 Task: Open a blank sheet, save the file as cultivatepositivemind.rtf Add Heading 'Steps to cultivate a positive mindset: 'Add the following points with circle bullets '•	Gratitude_x000D_
•	Challenge negative thoughts_x000D_
' Highlight heading with color  Bright Green ,change the font size of heading and points to 18
Action: Mouse moved to (110, 54)
Screenshot: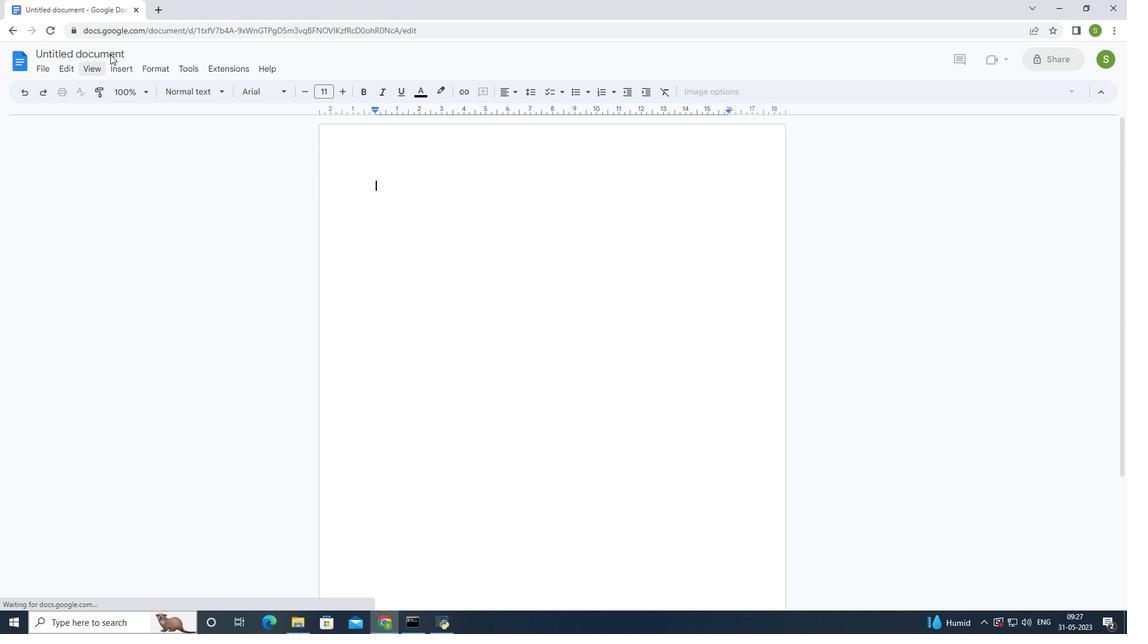 
Action: Mouse pressed left at (110, 54)
Screenshot: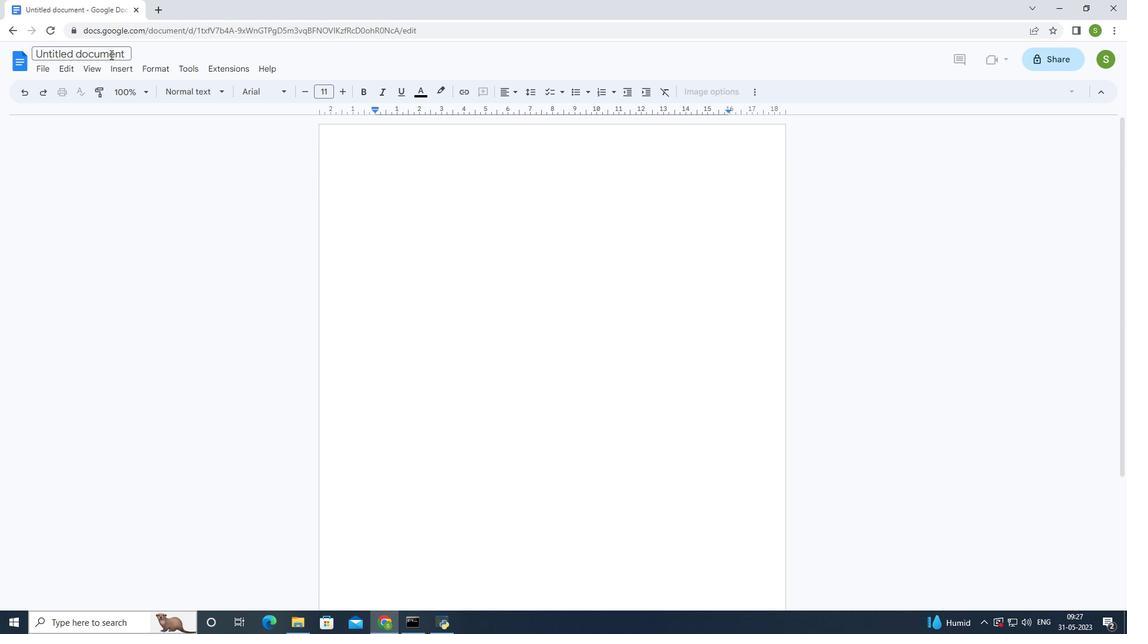 
Action: Mouse moved to (113, 52)
Screenshot: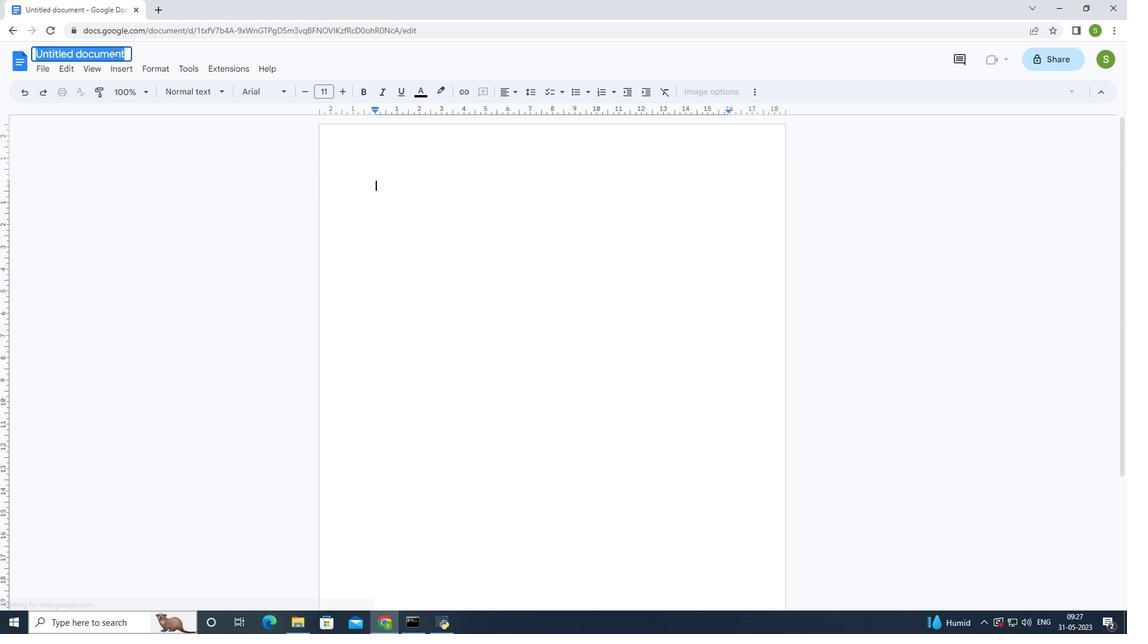 
Action: Key pressed cultivatepositvemind<Key.enter>
Screenshot: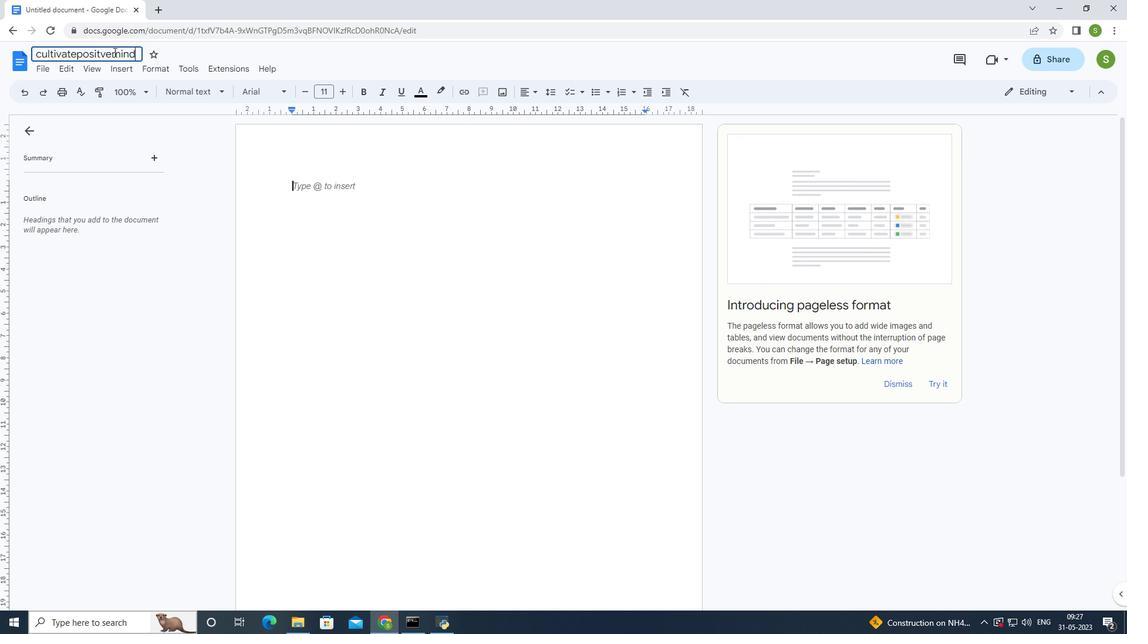 
Action: Mouse moved to (376, 203)
Screenshot: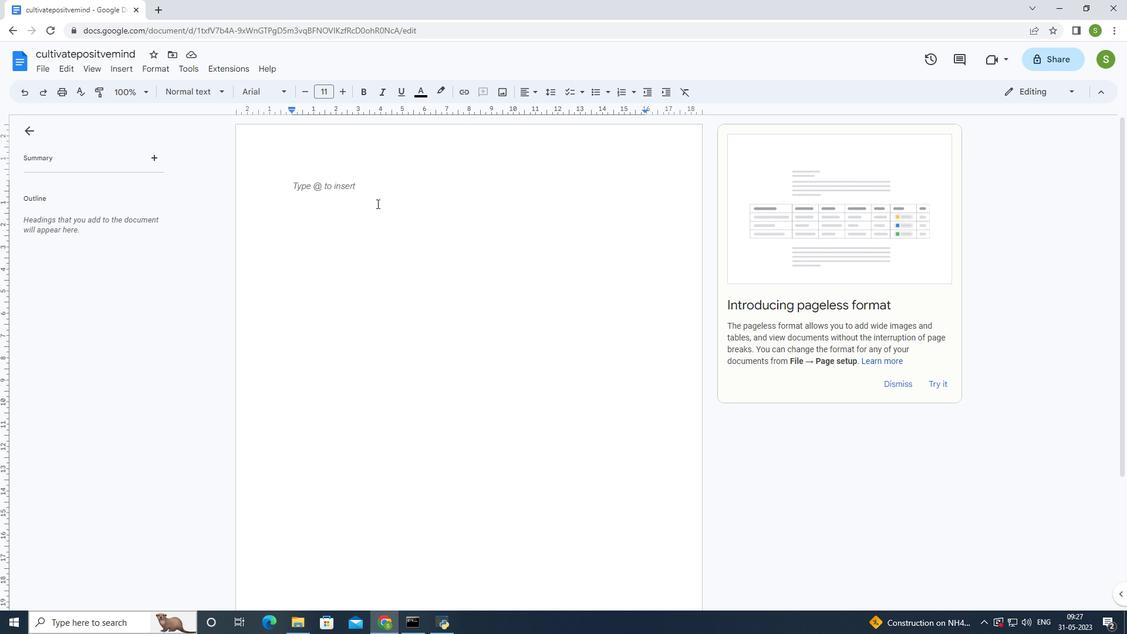 
Action: Mouse pressed left at (376, 203)
Screenshot: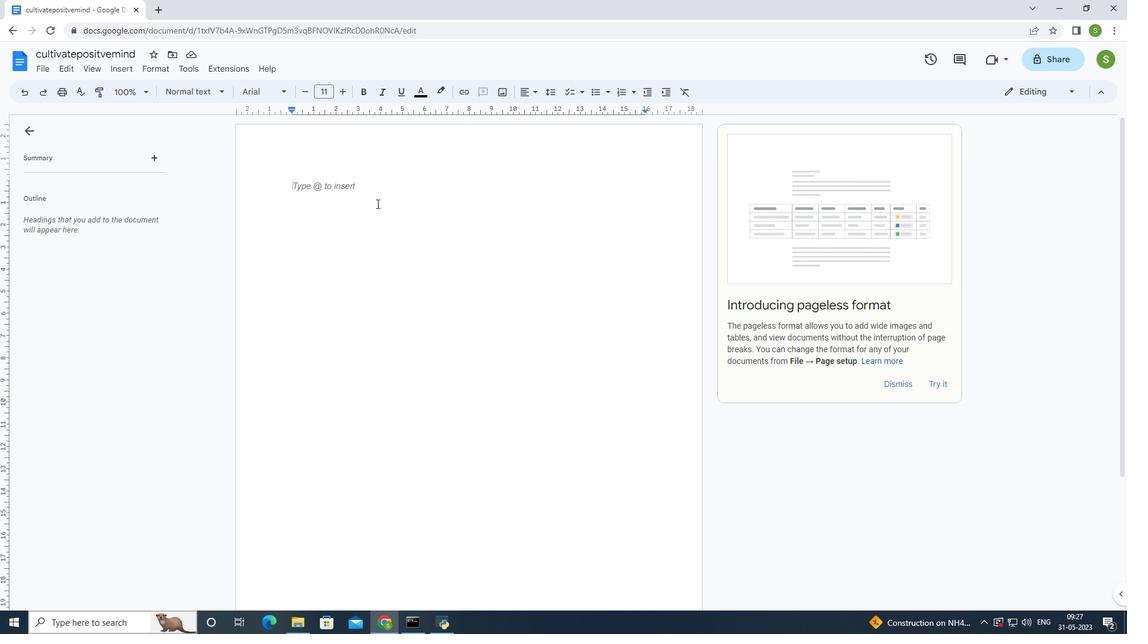 
Action: Mouse moved to (322, 185)
Screenshot: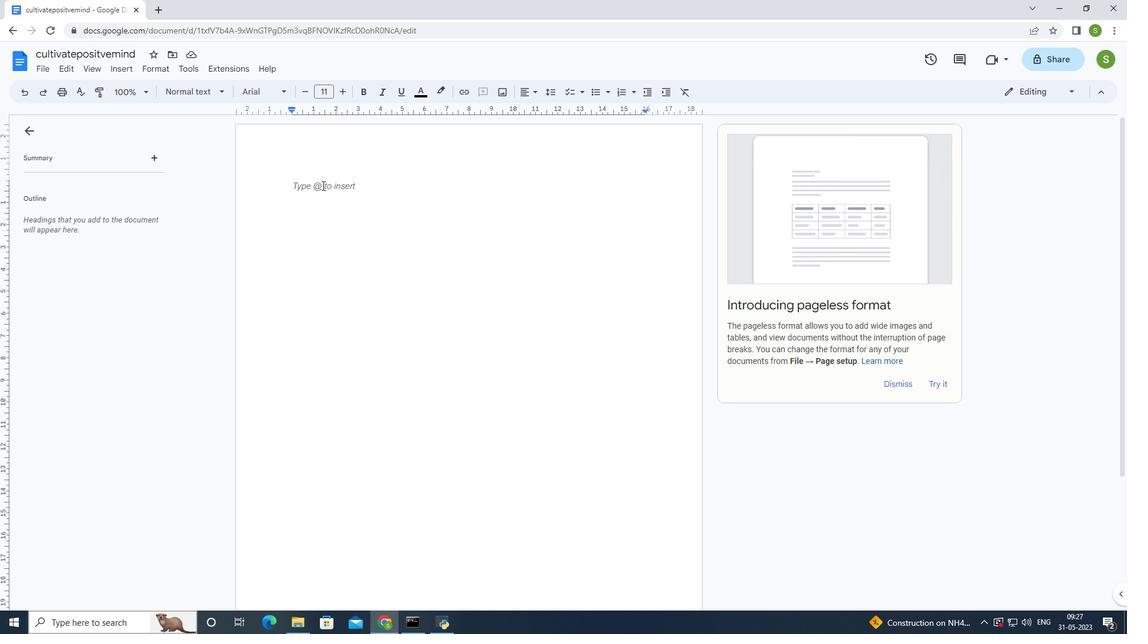 
Action: Mouse pressed left at (322, 185)
Screenshot: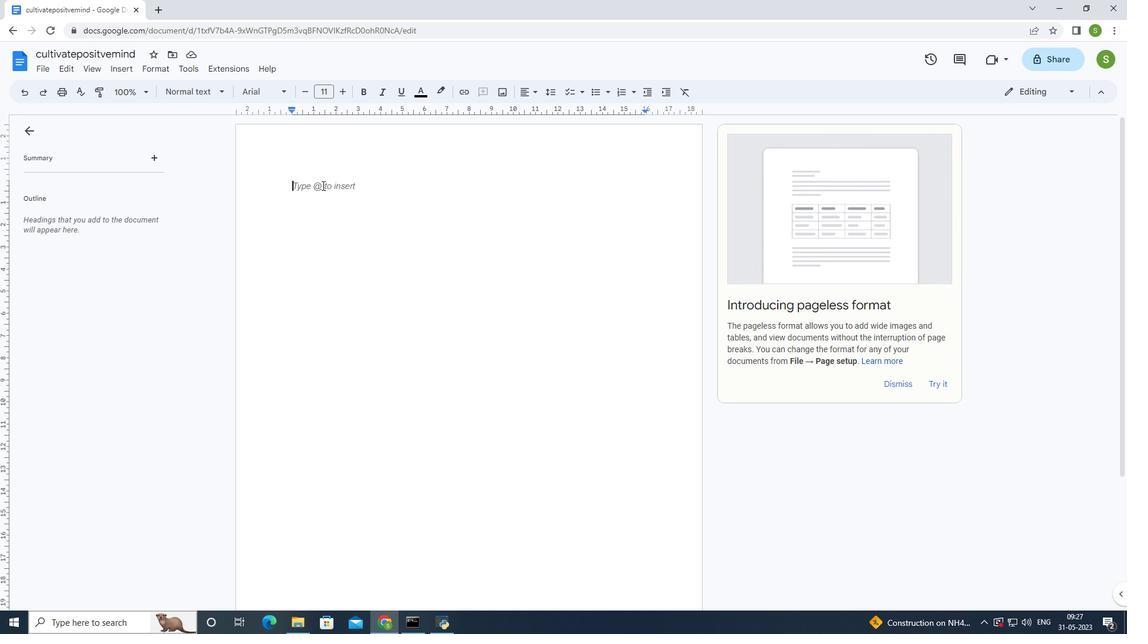 
Action: Mouse moved to (369, 181)
Screenshot: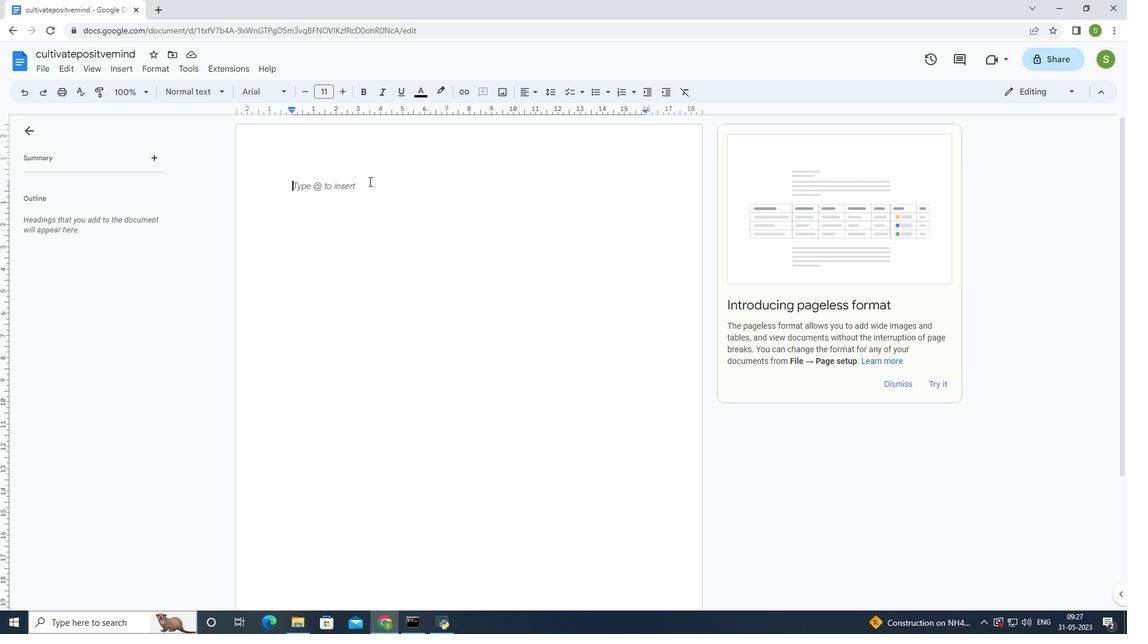 
Action: Key pressed <Key.shift>Steps<Key.space>to<Key.space>cultivate<Key.space>a<Key.space>positive<Key.space>mindset
Screenshot: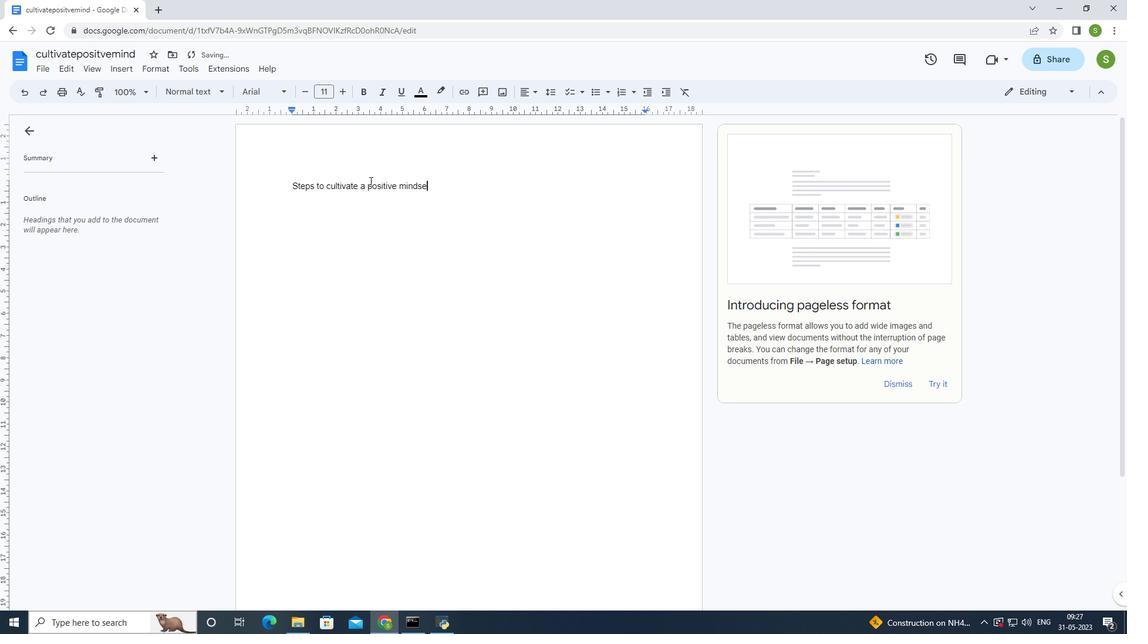 
Action: Mouse moved to (367, 183)
Screenshot: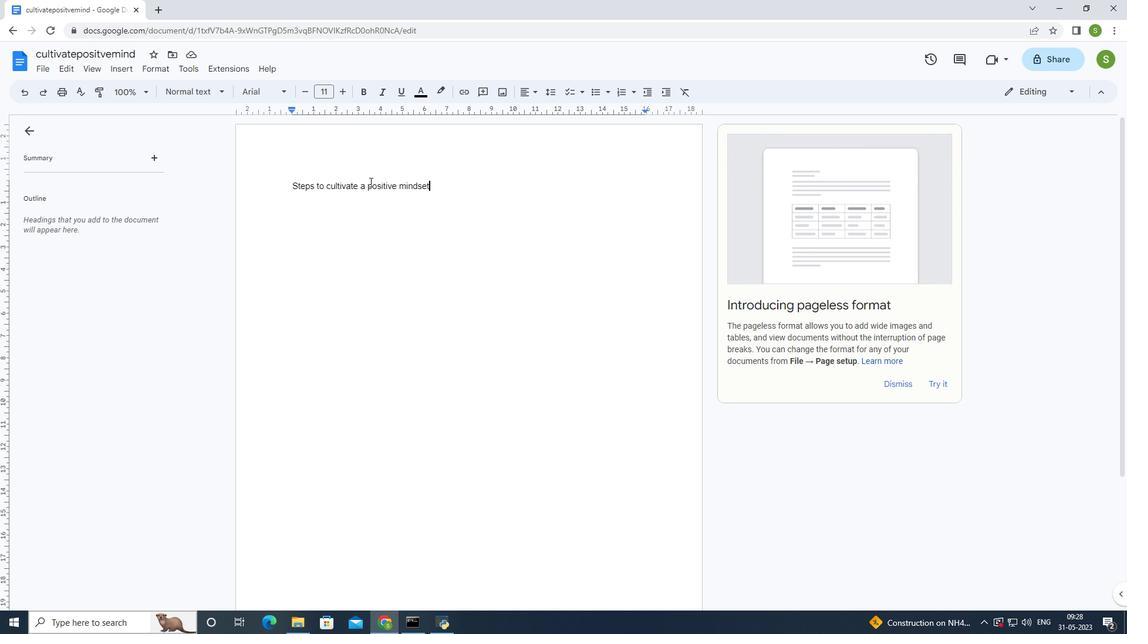 
Action: Key pressed <Key.enter>
Screenshot: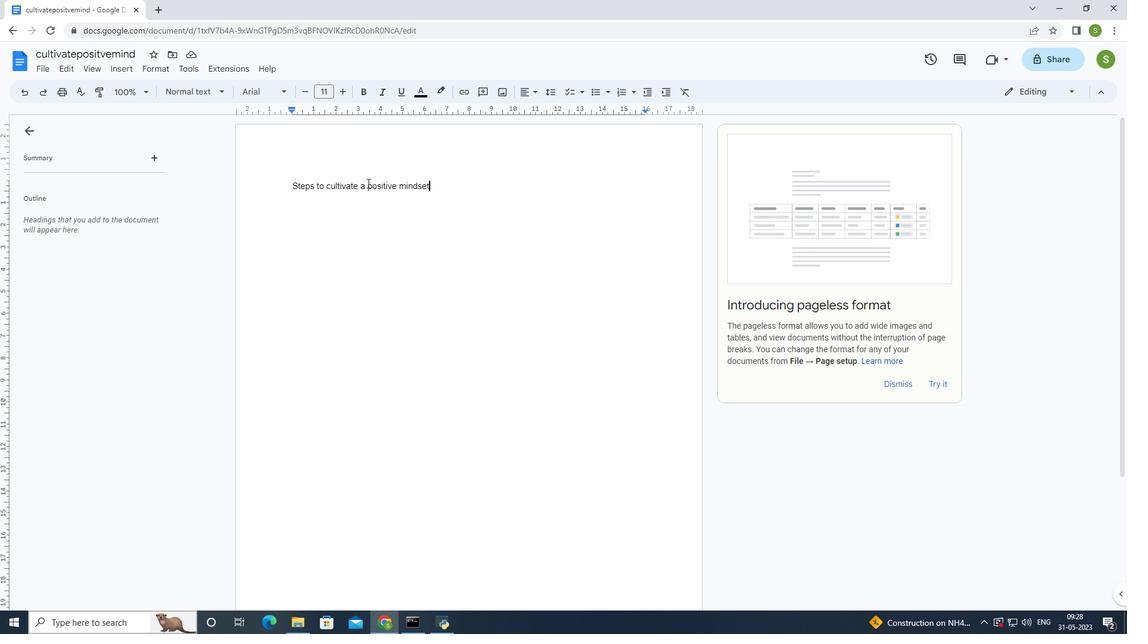 
Action: Mouse moved to (599, 91)
Screenshot: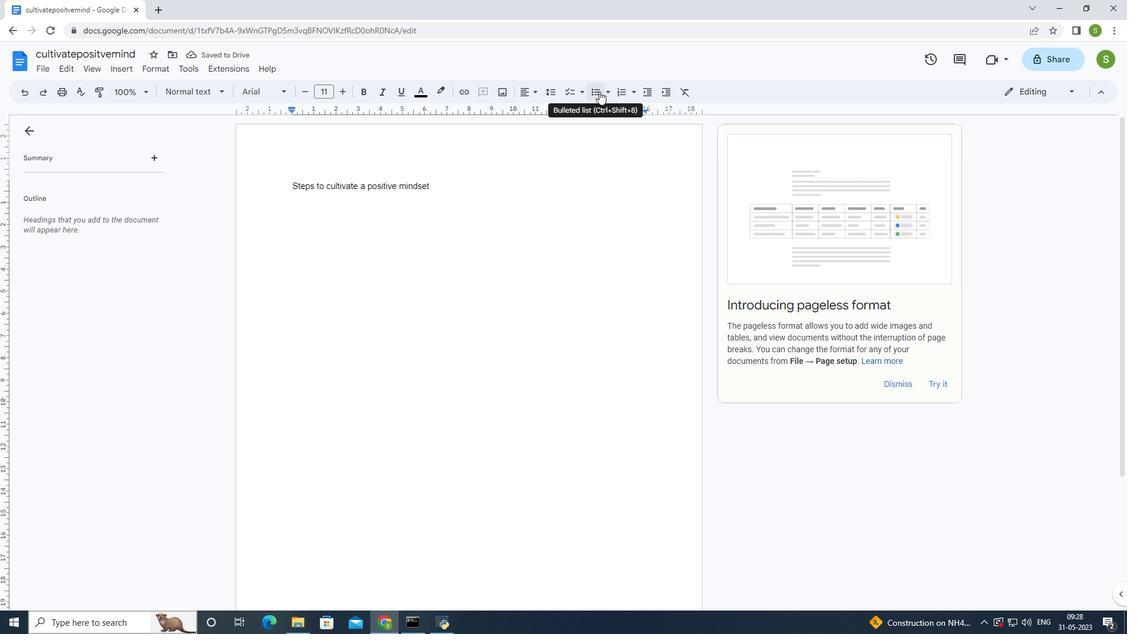 
Action: Mouse pressed left at (599, 91)
Screenshot: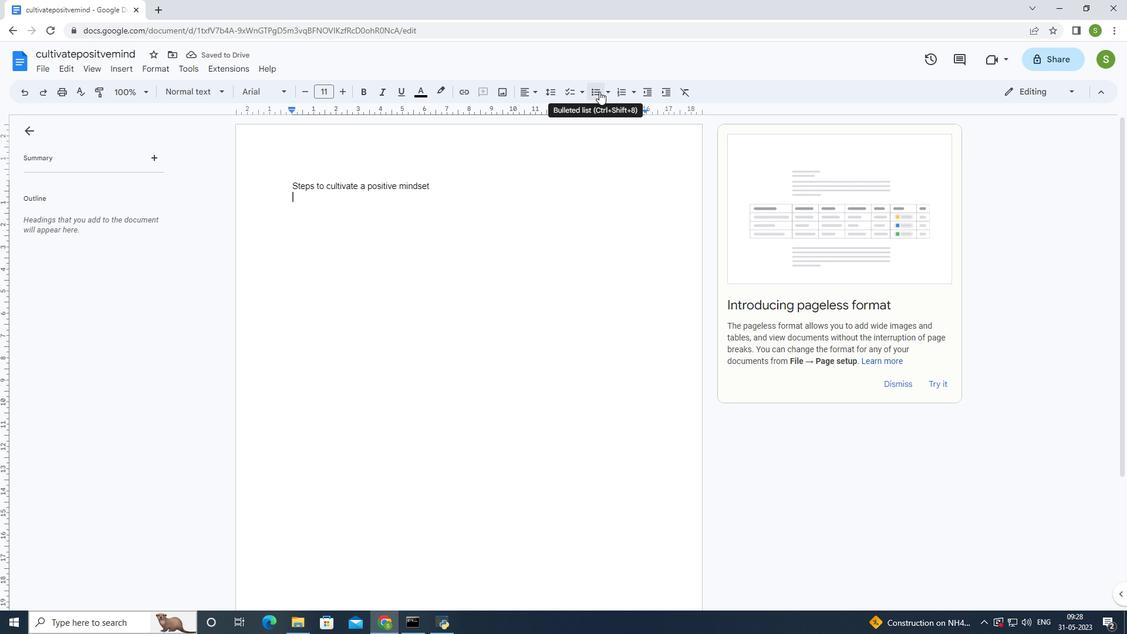 
Action: Mouse moved to (557, 171)
Screenshot: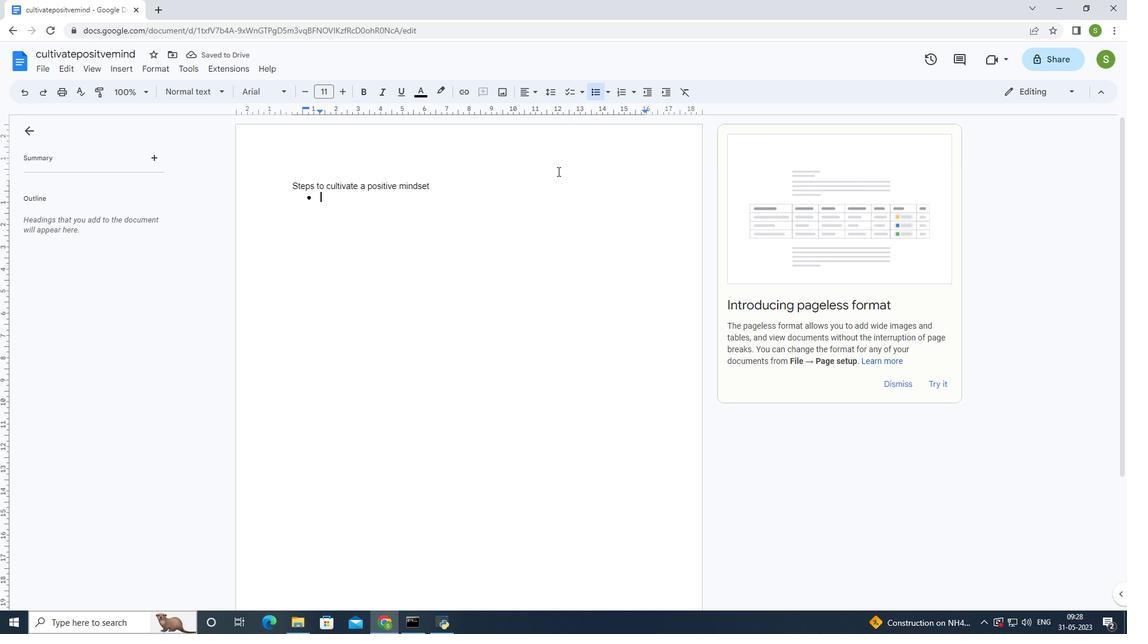 
Action: Key pressed <Key.shift>Gratitude<Key.enter>ch<Key.backspace><Key.backspace><Key.shift>Challenge<Key.space>negative<Key.space>thoughts
Screenshot: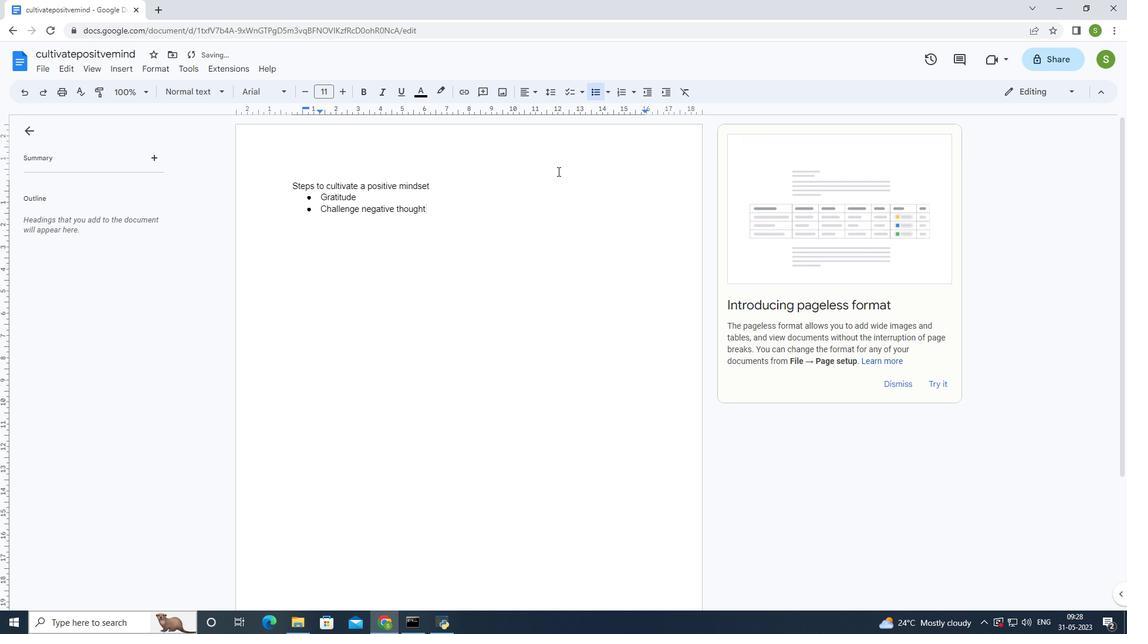 
Action: Mouse moved to (430, 183)
Screenshot: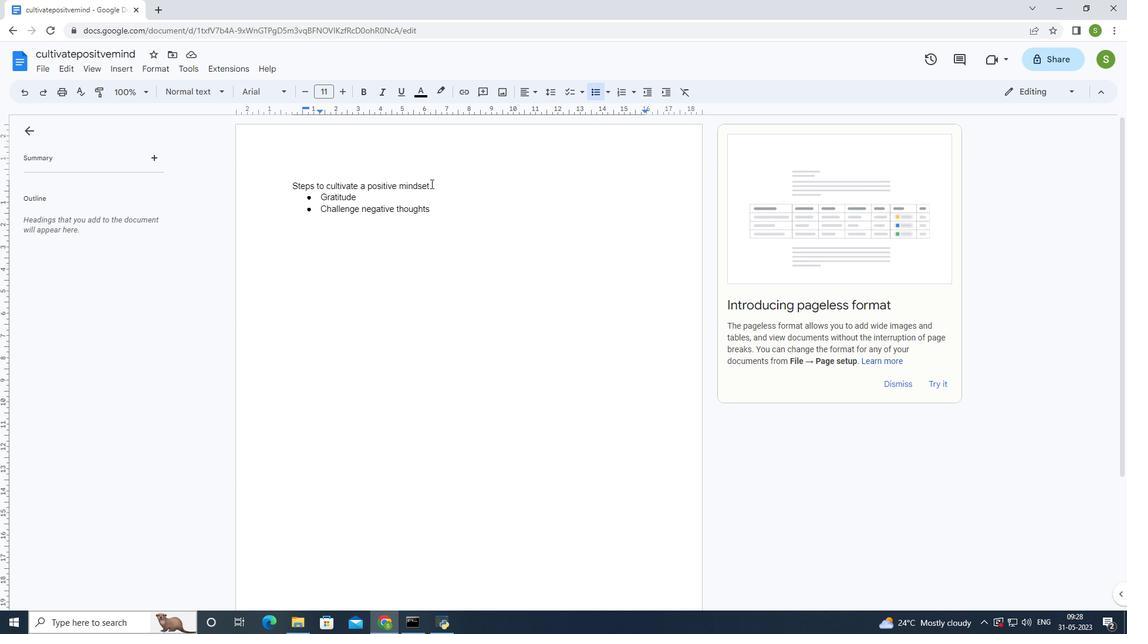 
Action: Mouse pressed left at (430, 183)
Screenshot: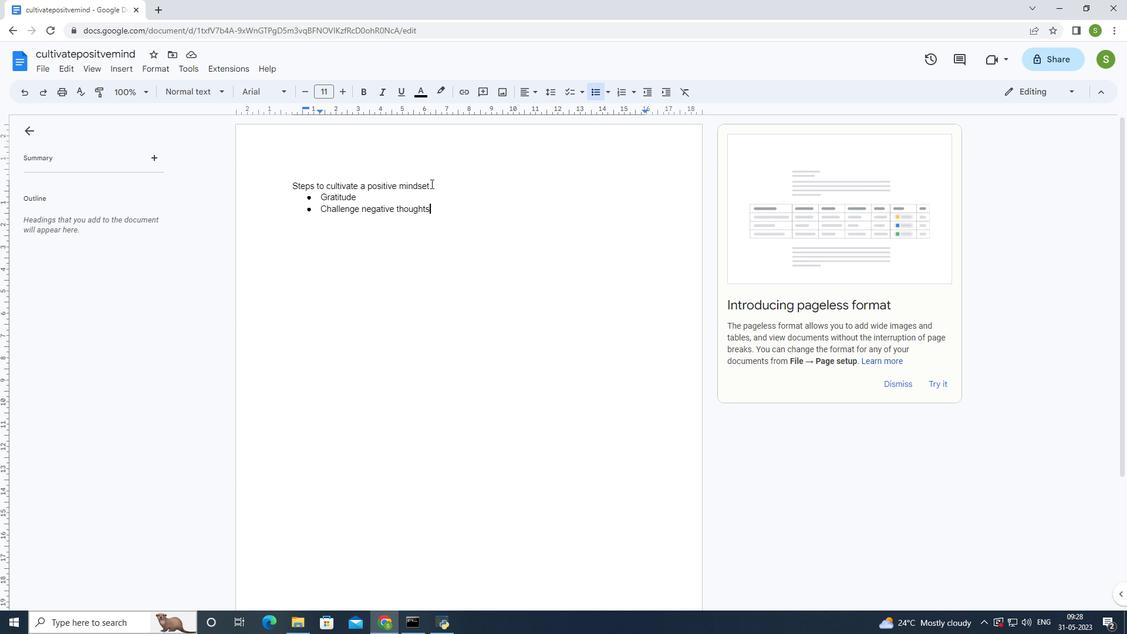 
Action: Mouse moved to (419, 92)
Screenshot: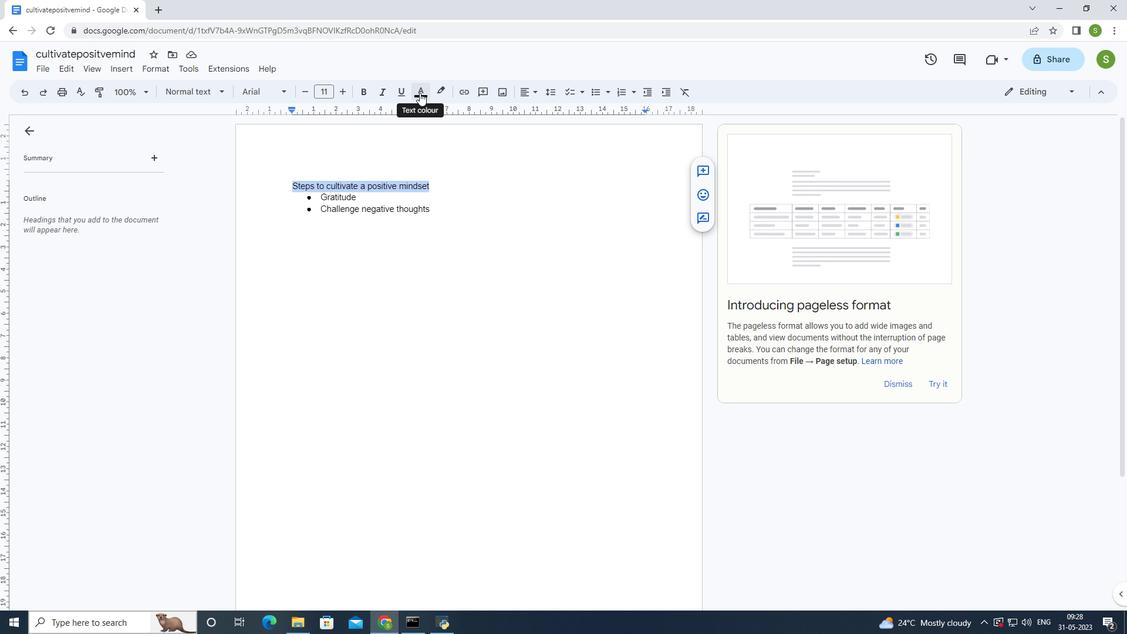 
Action: Mouse pressed left at (419, 92)
Screenshot: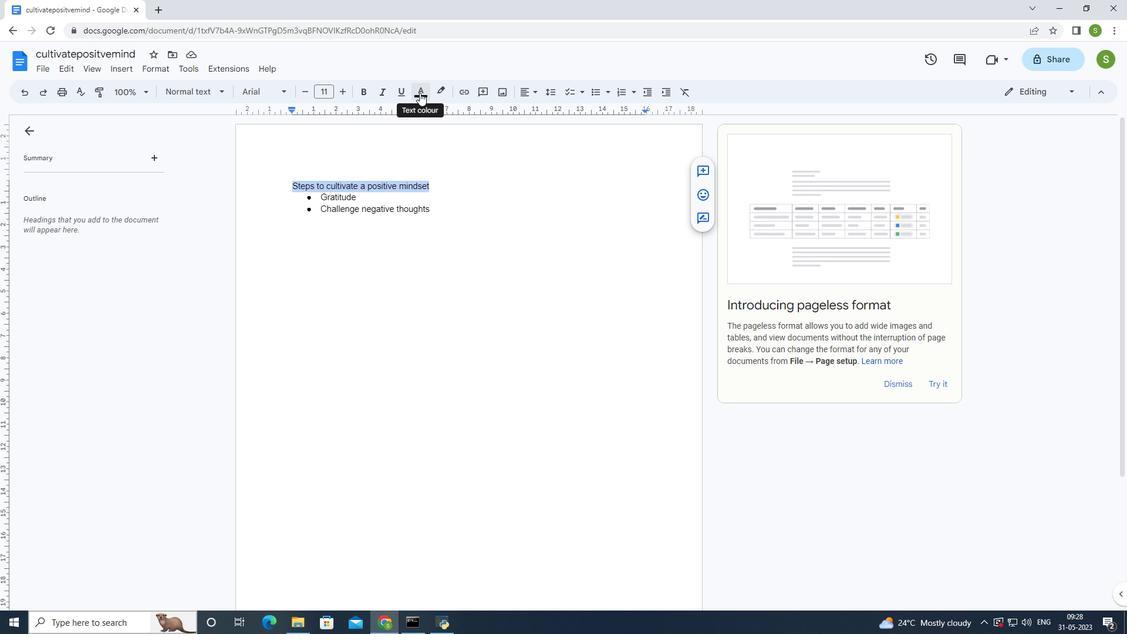 
Action: Mouse moved to (477, 128)
Screenshot: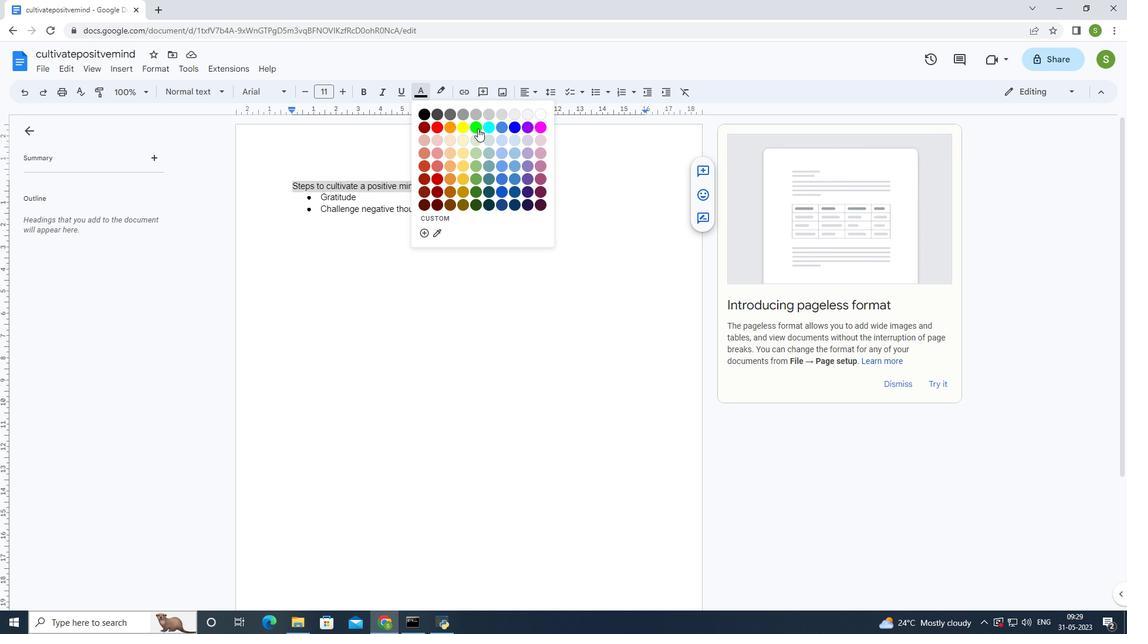 
Action: Mouse pressed left at (477, 128)
Screenshot: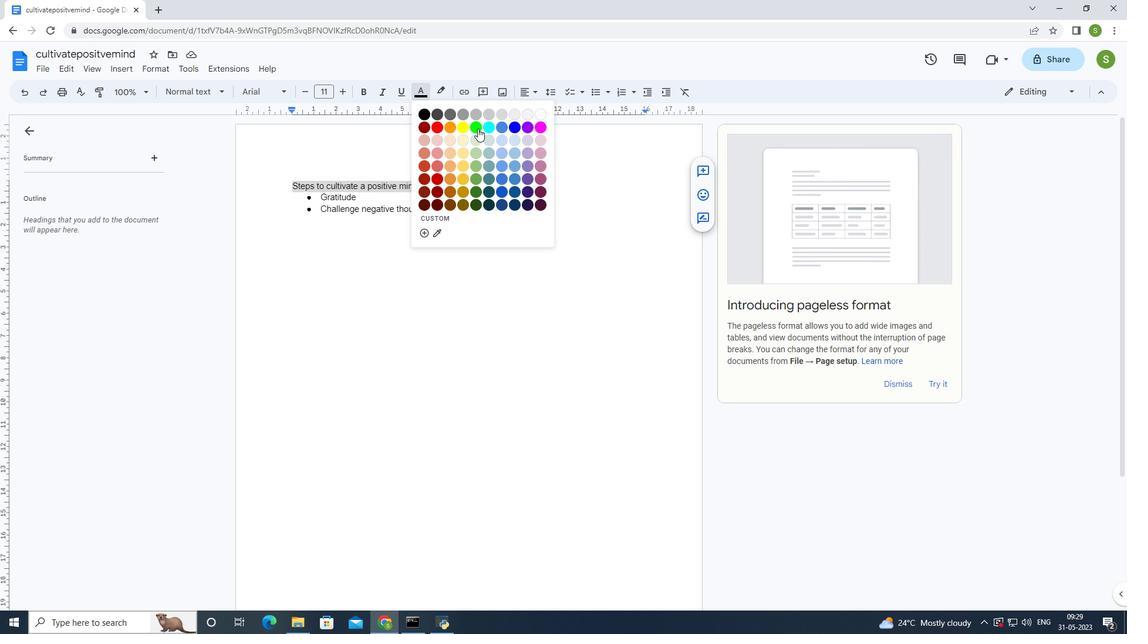 
Action: Mouse moved to (341, 89)
Screenshot: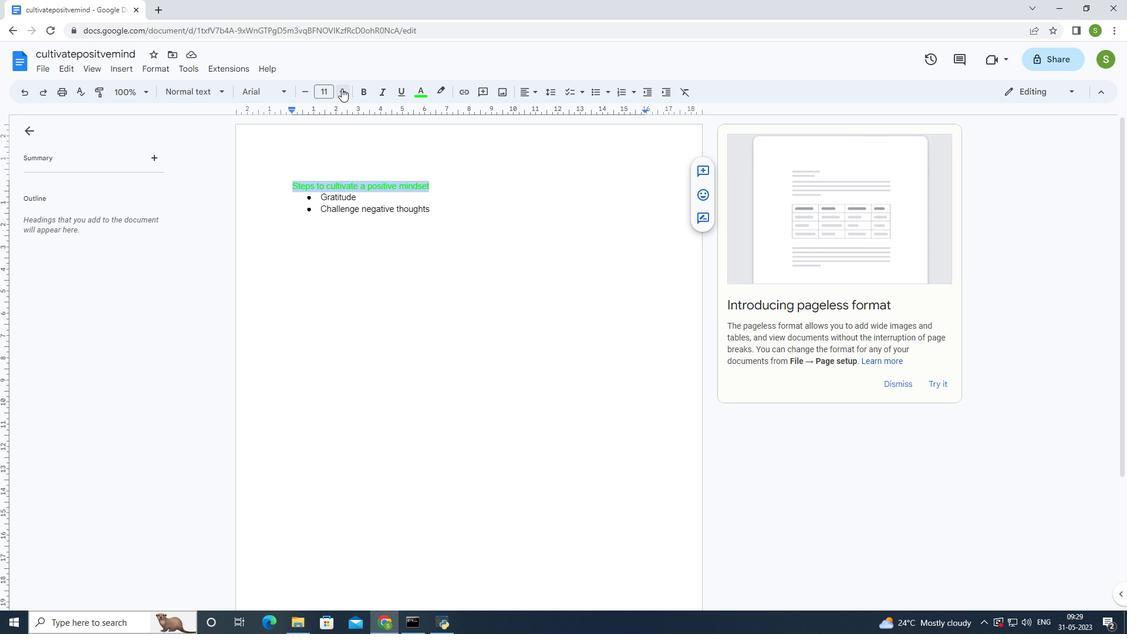 
Action: Mouse pressed left at (341, 89)
Screenshot: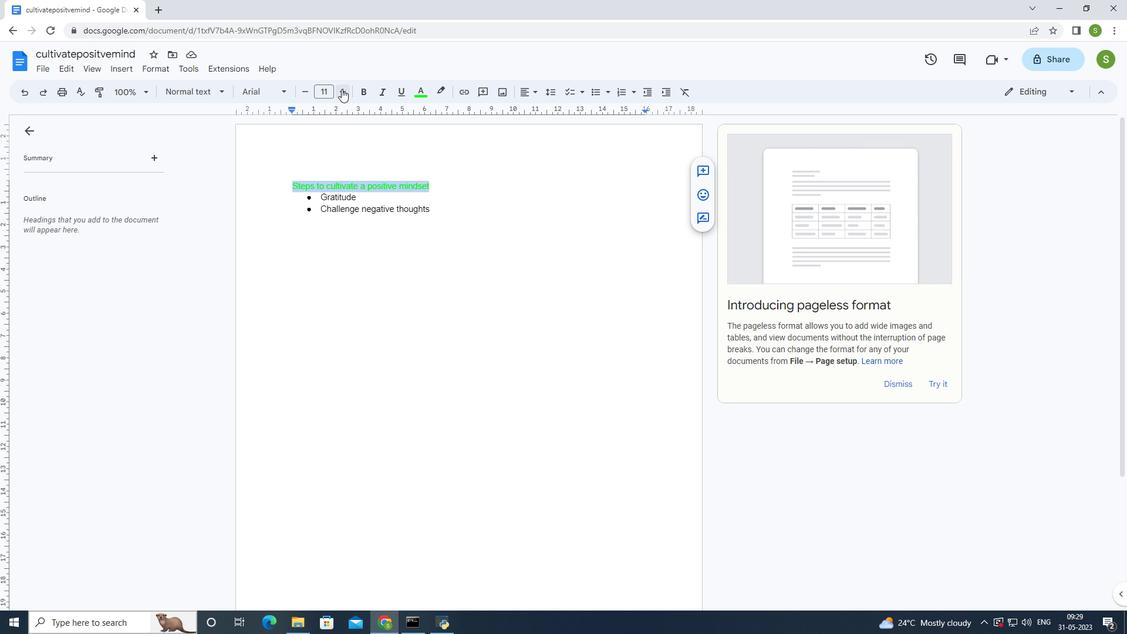
Action: Mouse pressed left at (341, 89)
Screenshot: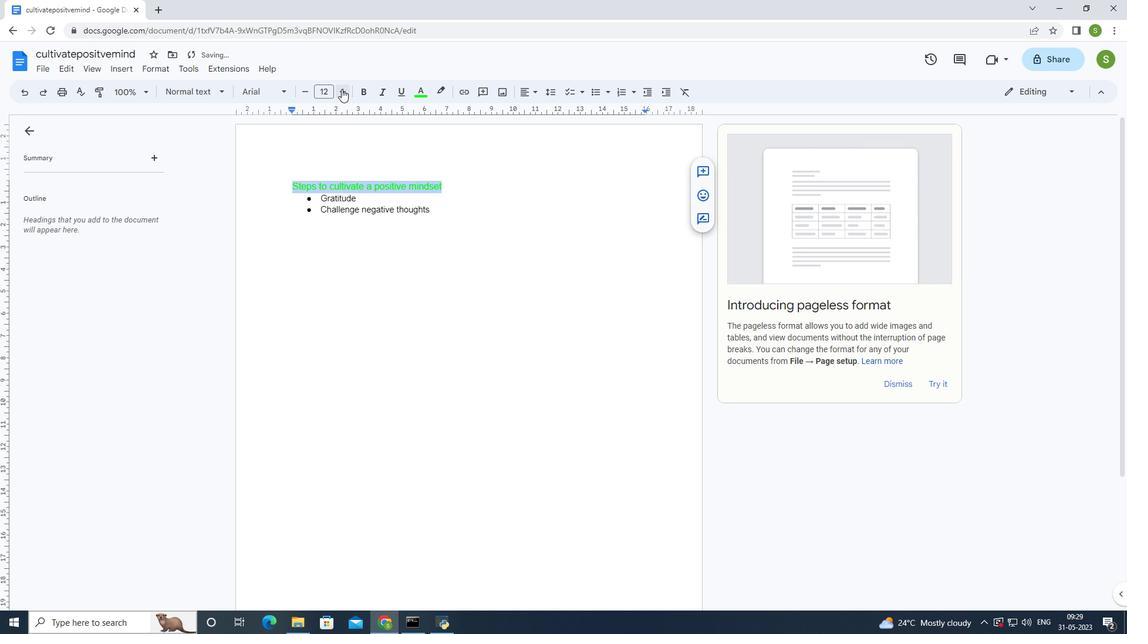 
Action: Mouse pressed left at (341, 89)
Screenshot: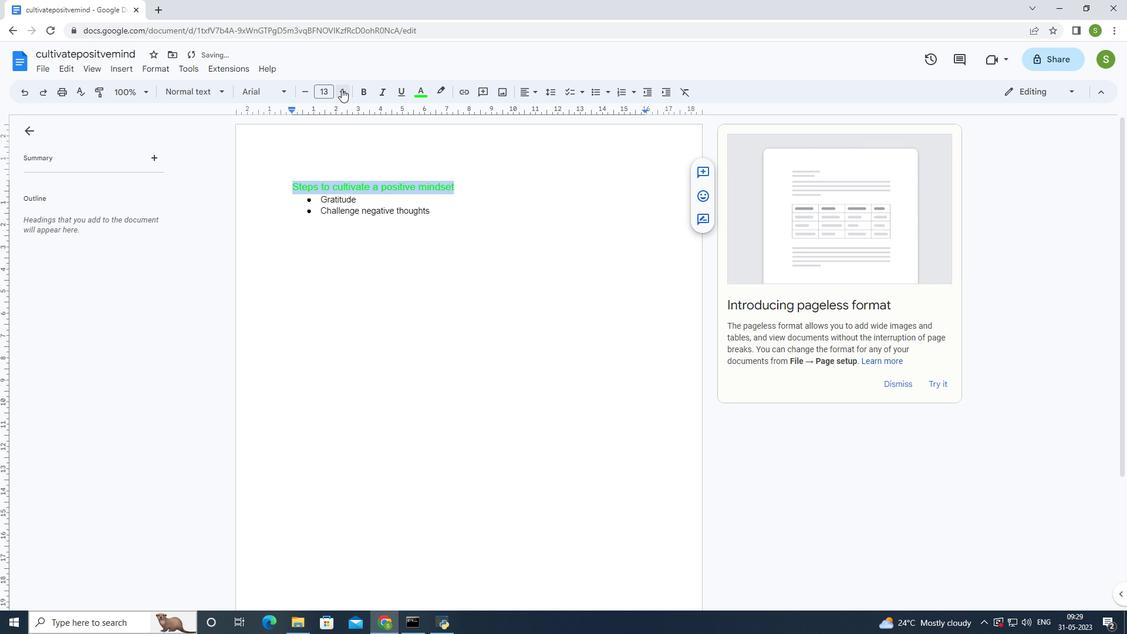 
Action: Mouse pressed left at (341, 89)
Screenshot: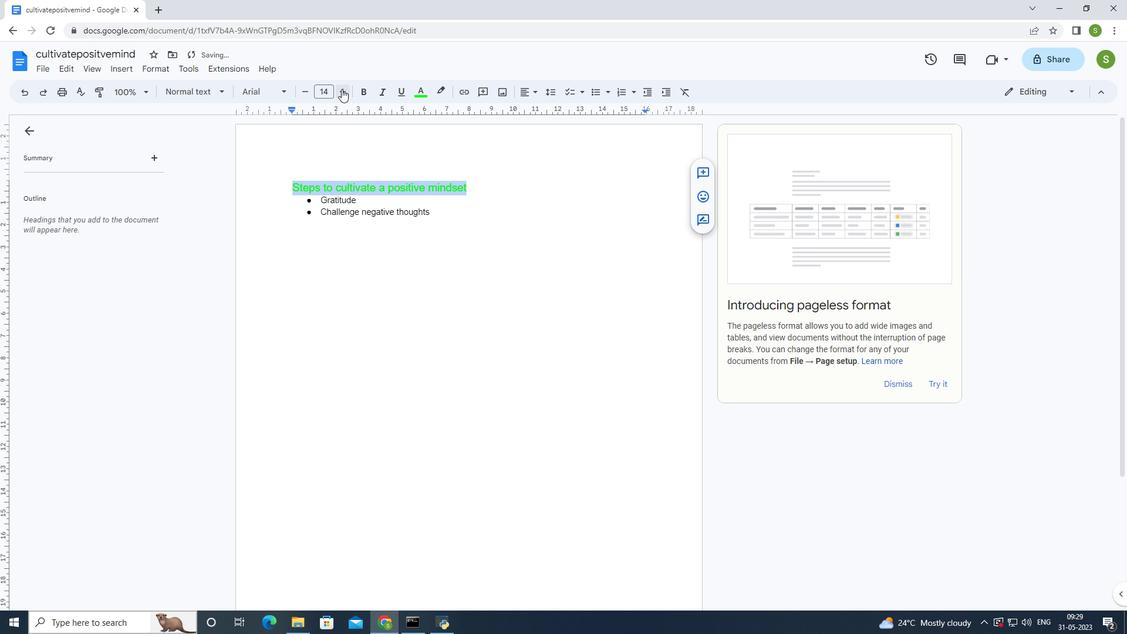 
Action: Mouse pressed left at (341, 89)
Screenshot: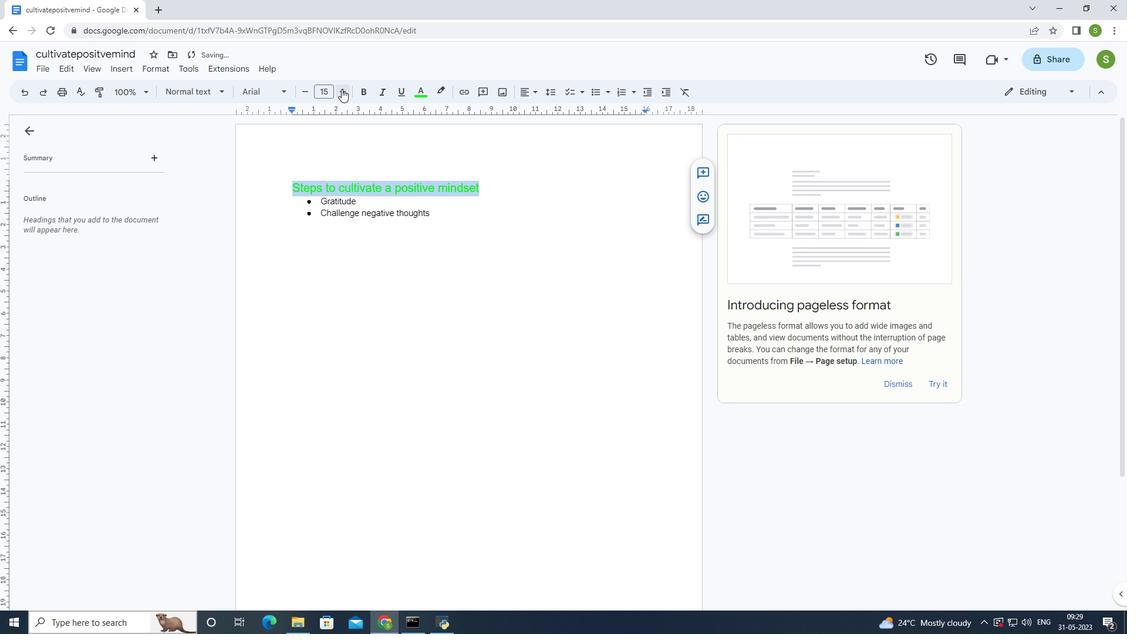 
Action: Mouse pressed left at (341, 89)
Screenshot: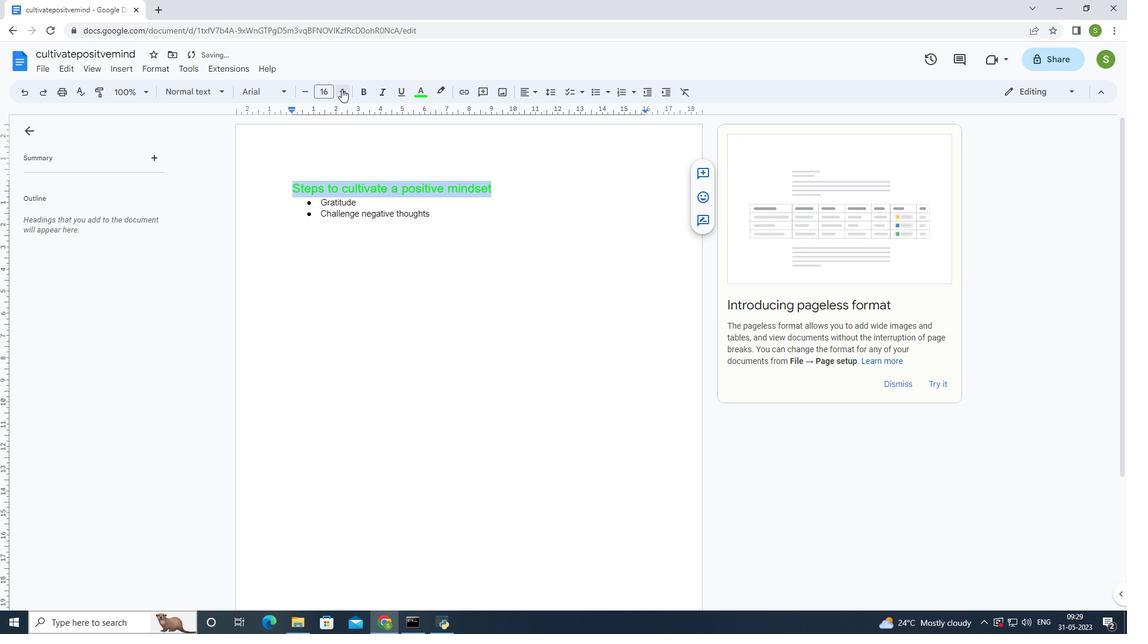 
Action: Mouse pressed left at (341, 89)
Screenshot: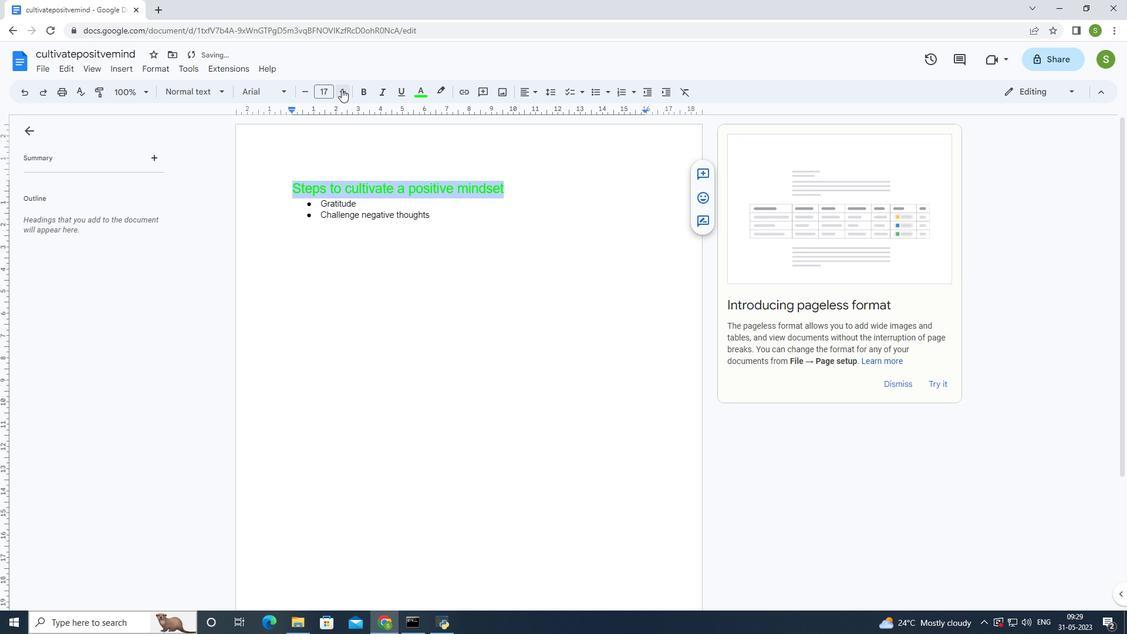 
Action: Mouse moved to (399, 287)
Screenshot: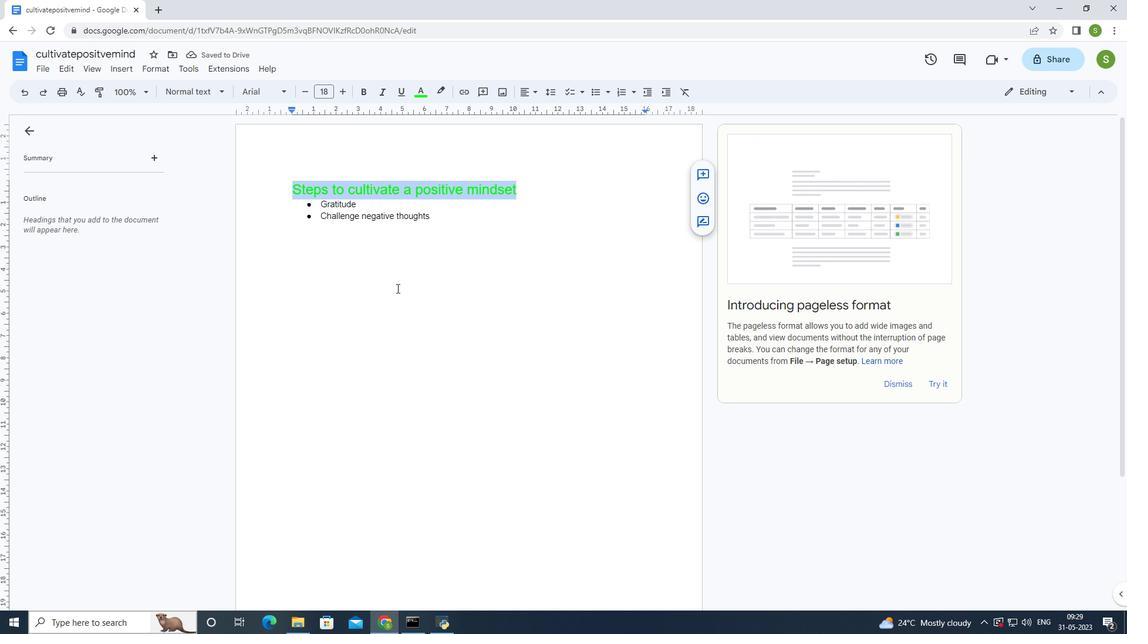 
Action: Mouse pressed left at (399, 287)
Screenshot: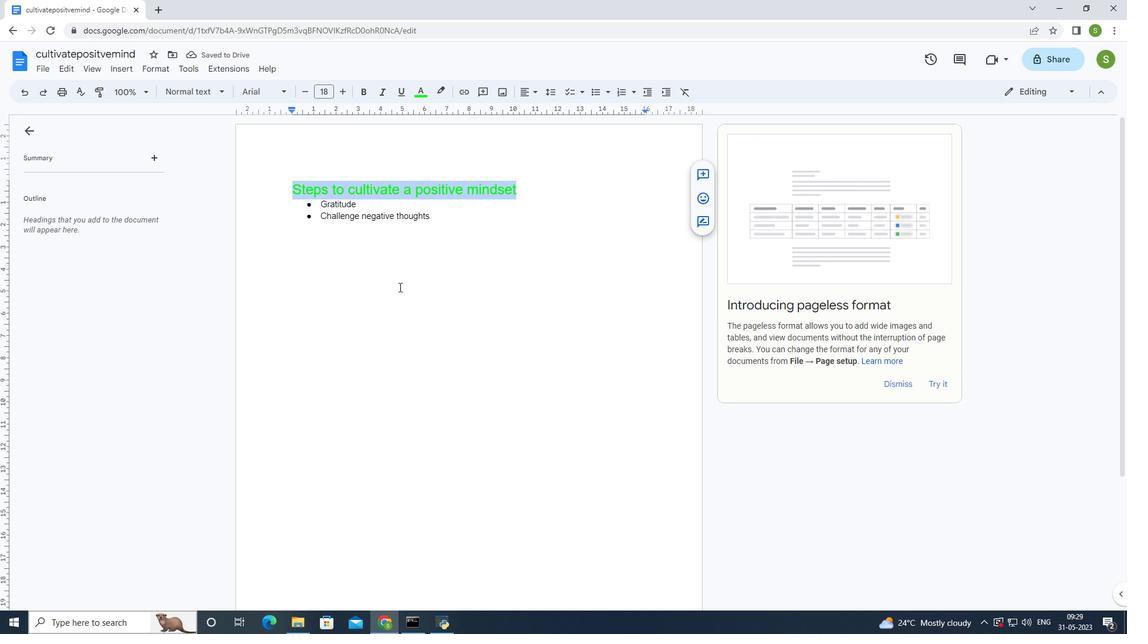 
Action: Mouse moved to (399, 286)
Screenshot: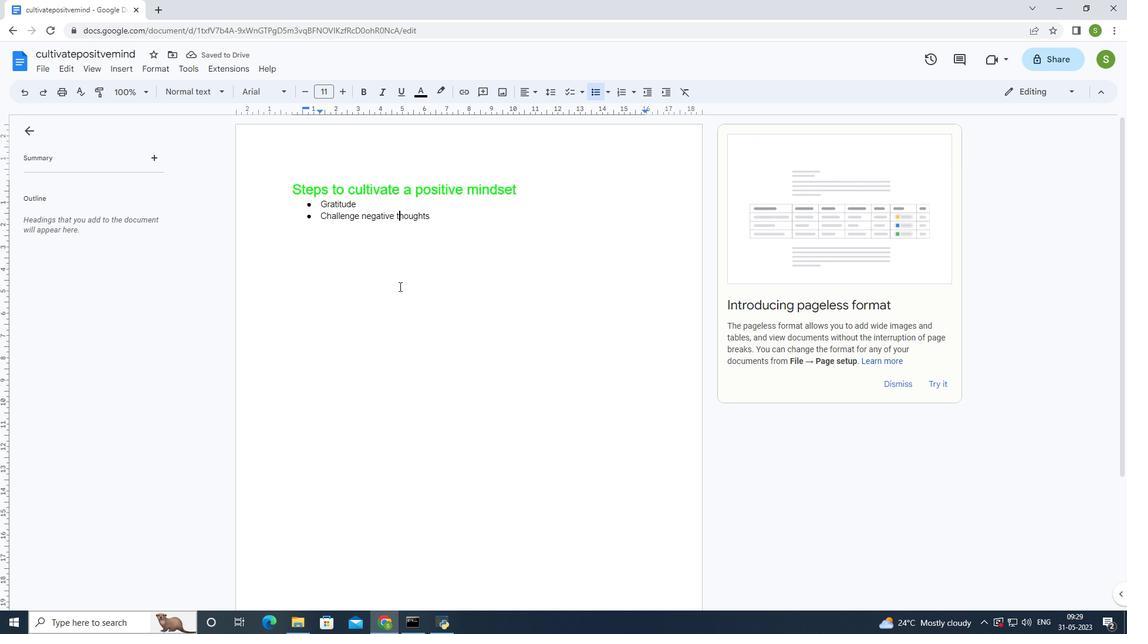 
